 Task: Add title "Recognitions for Outstanding Achievements and Contributions" for honors and awards.
Action: Mouse moved to (773, 84)
Screenshot: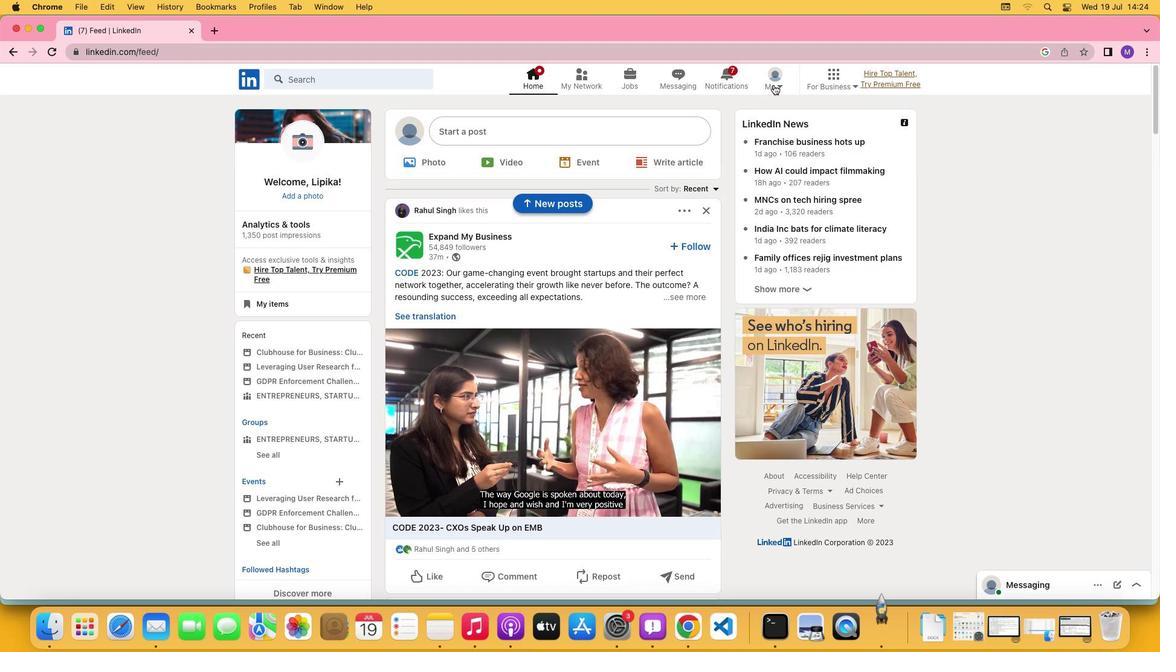 
Action: Mouse pressed left at (773, 84)
Screenshot: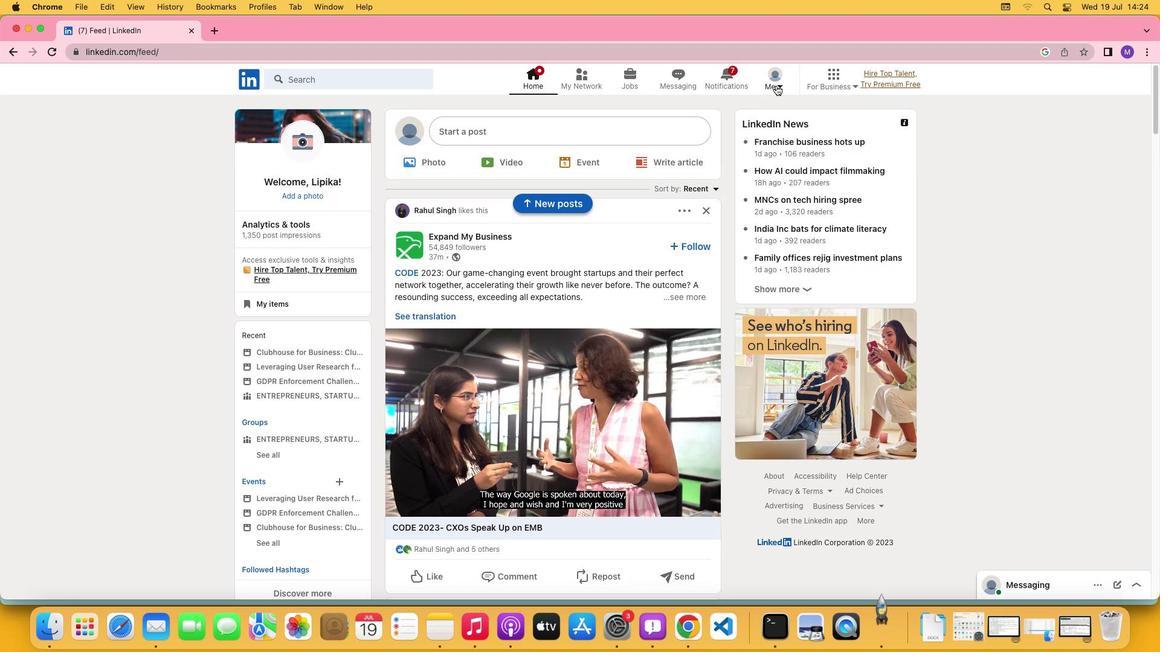 
Action: Mouse moved to (779, 84)
Screenshot: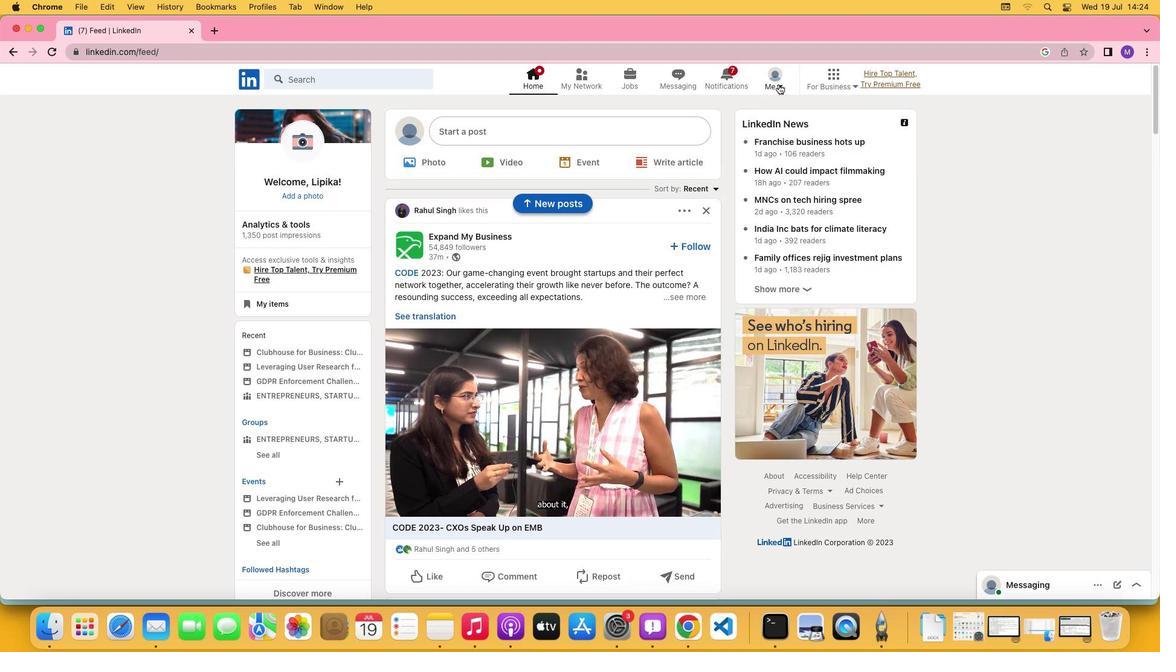 
Action: Mouse pressed left at (779, 84)
Screenshot: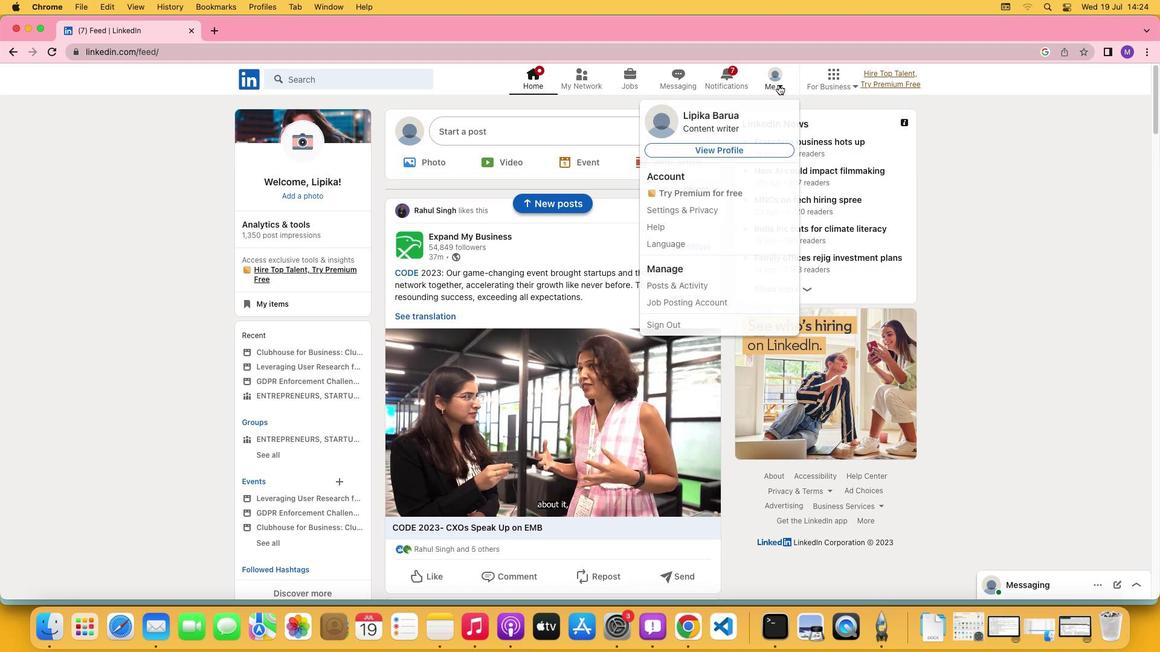 
Action: Mouse moved to (758, 147)
Screenshot: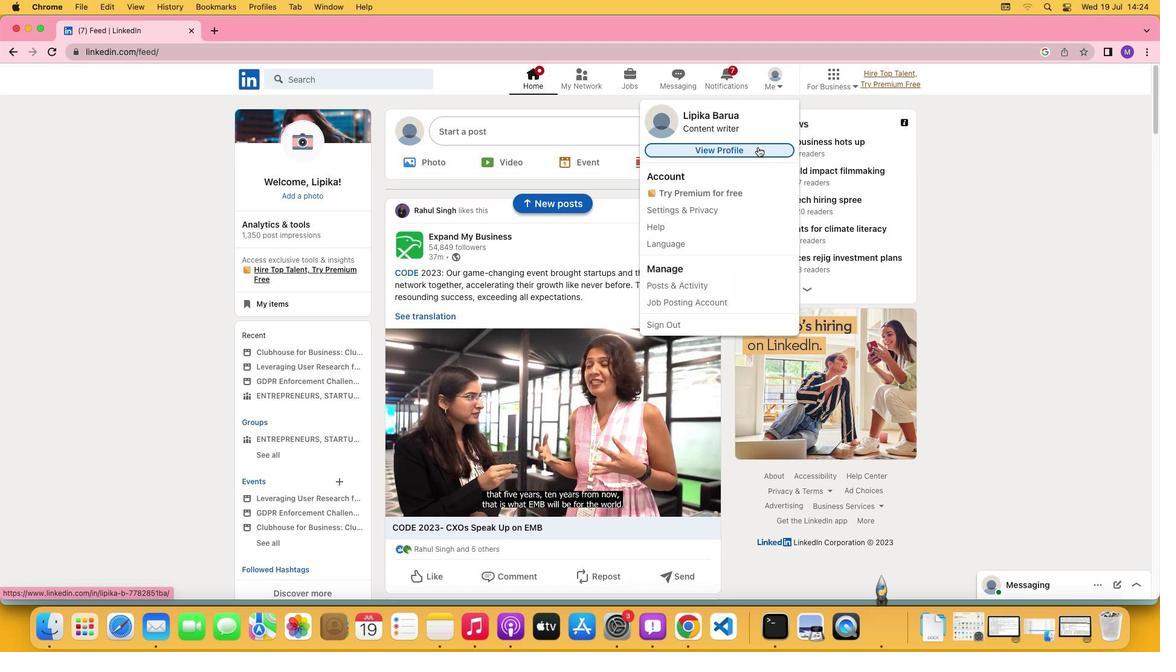
Action: Mouse pressed left at (758, 147)
Screenshot: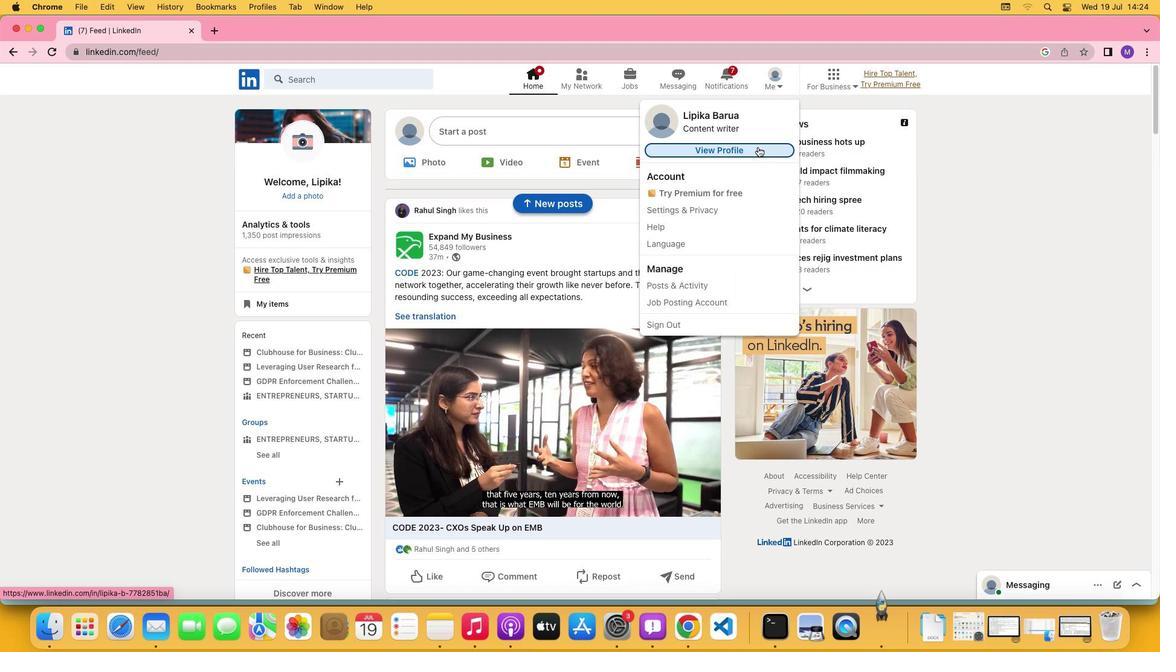 
Action: Mouse moved to (385, 390)
Screenshot: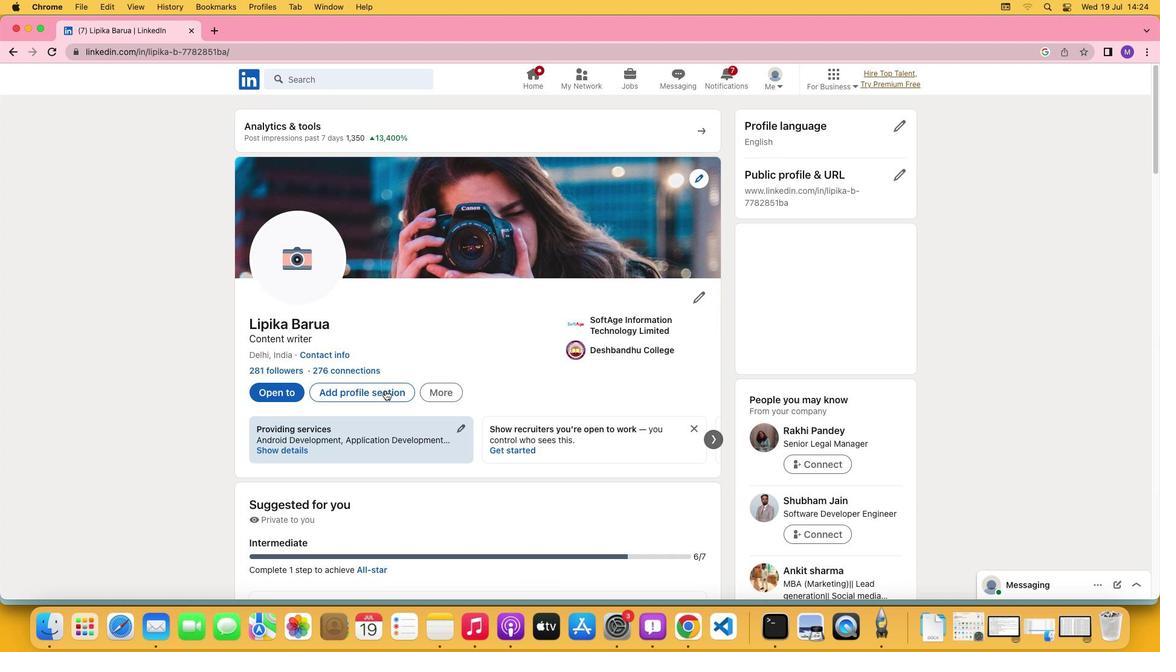 
Action: Mouse pressed left at (385, 390)
Screenshot: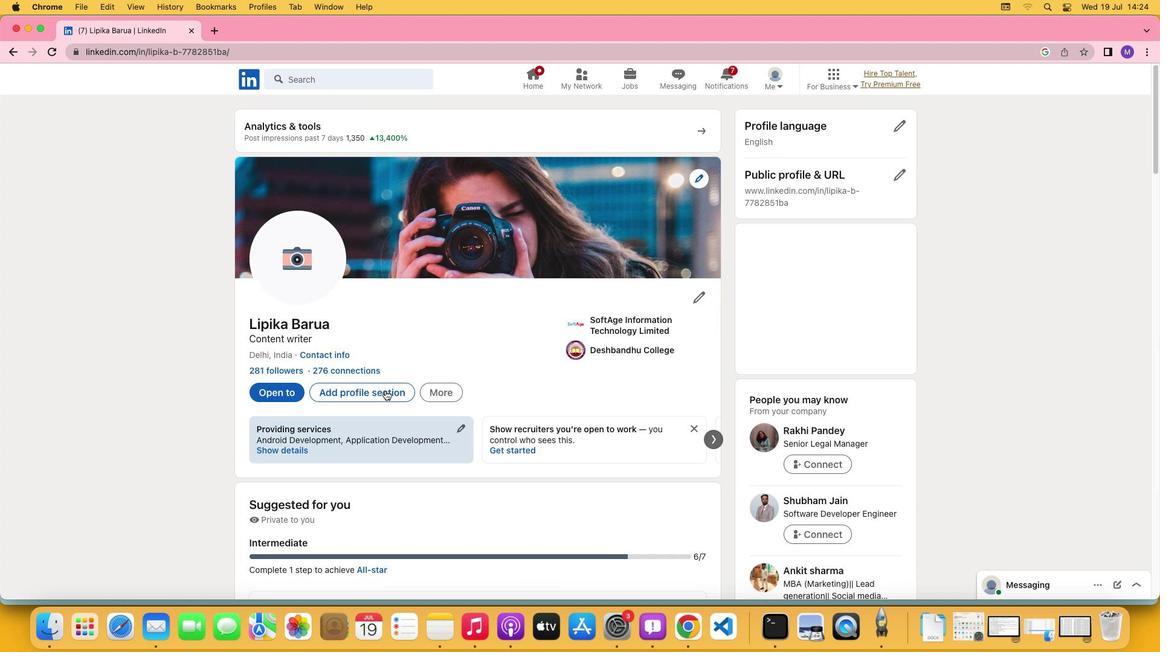 
Action: Mouse moved to (455, 362)
Screenshot: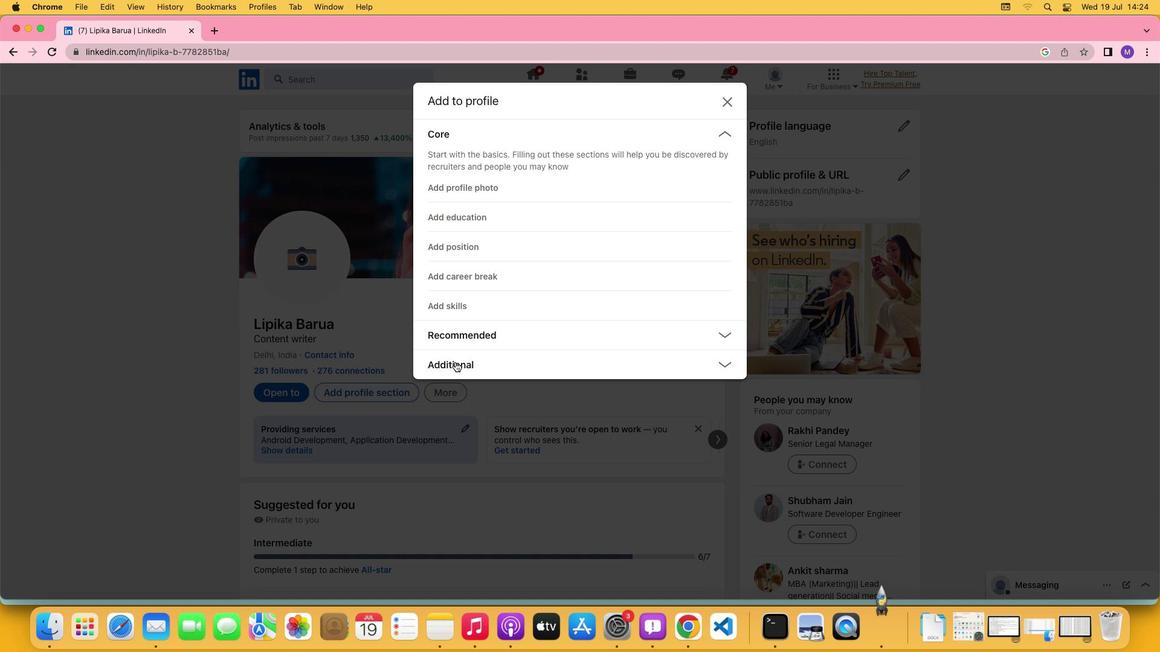 
Action: Mouse pressed left at (455, 362)
Screenshot: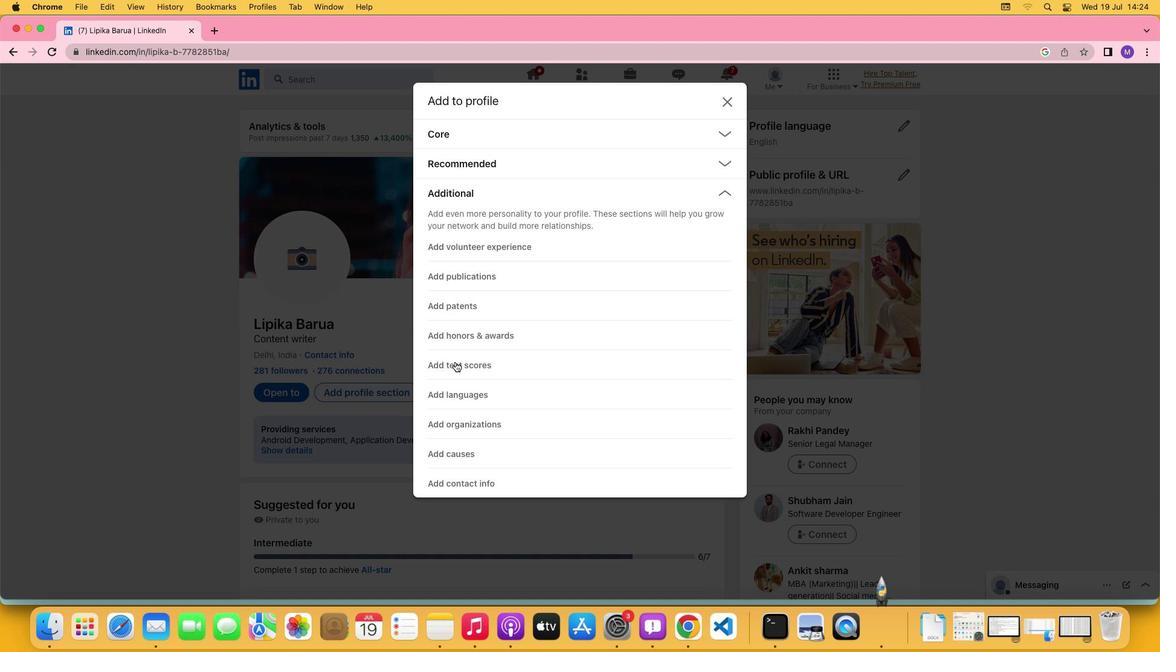 
Action: Mouse moved to (469, 334)
Screenshot: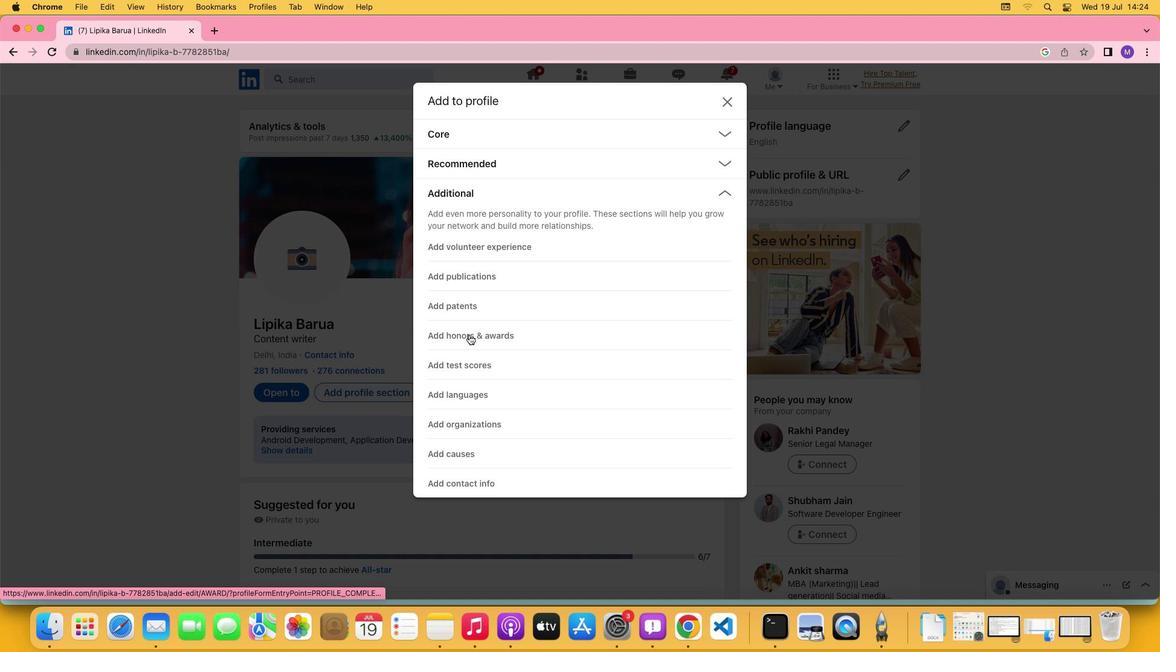 
Action: Mouse pressed left at (469, 334)
Screenshot: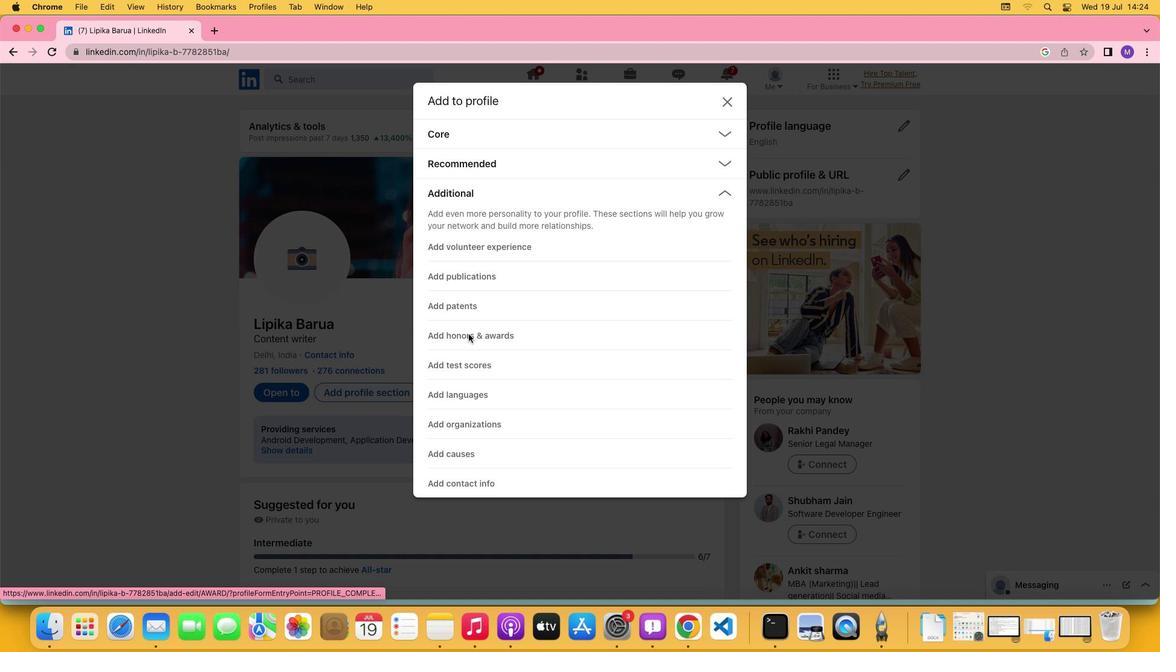 
Action: Mouse moved to (441, 174)
Screenshot: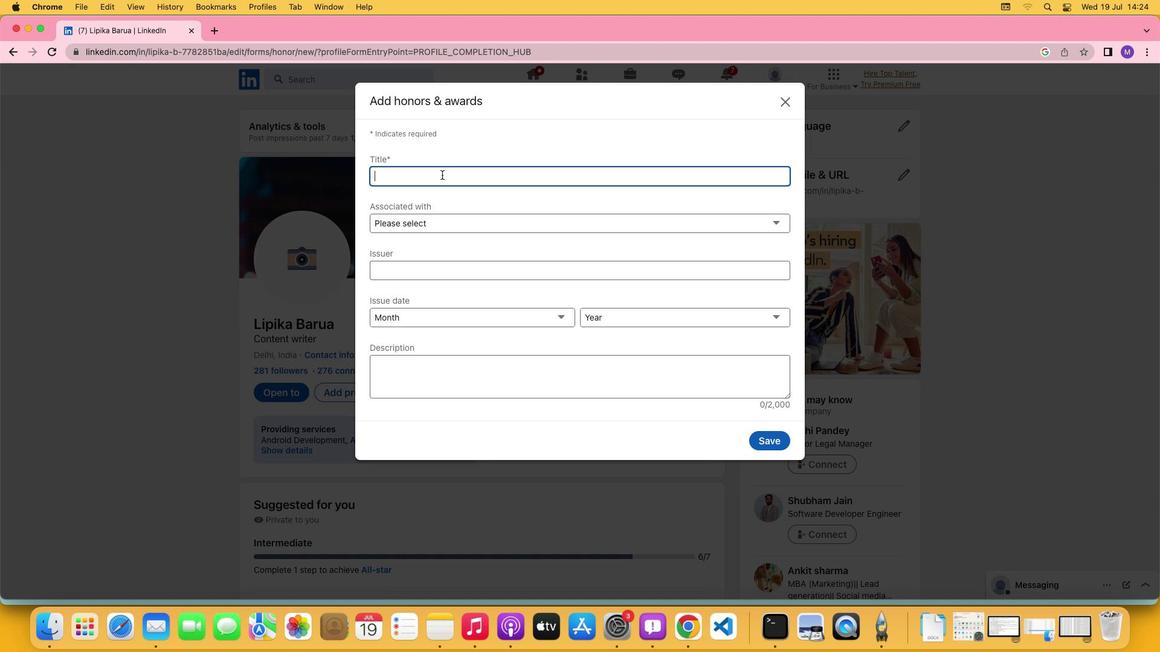 
Action: Mouse pressed left at (441, 174)
Screenshot: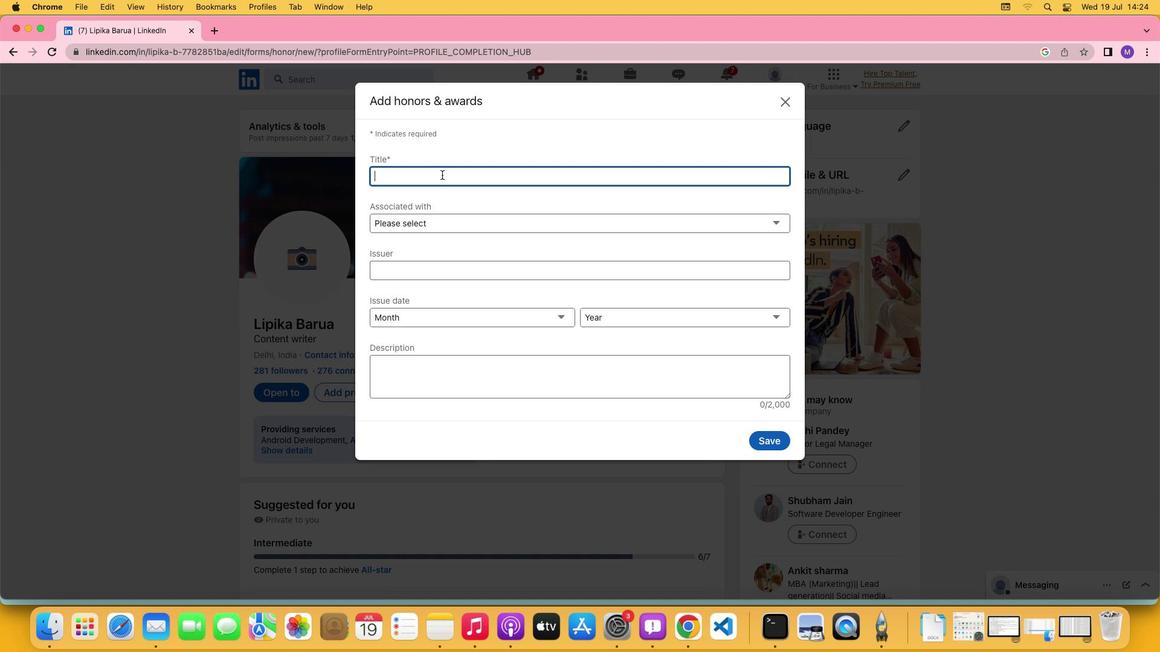 
Action: Key pressed Key.shift'R''e''c''o''g''n''i''t''i''o''n''s'Key.space'f''o''r'Key.spaceKey.shift'O''u''t''s''t''a''n''d''i''n''g'Key.spaceKey.shift'A''c''h''i''e''v''e''m''e''n''t''s'Key.space'a''n''d'Key.spaceKey.shift'C''o''n''t''r''i''b''u''t''i''o''n''s'
Screenshot: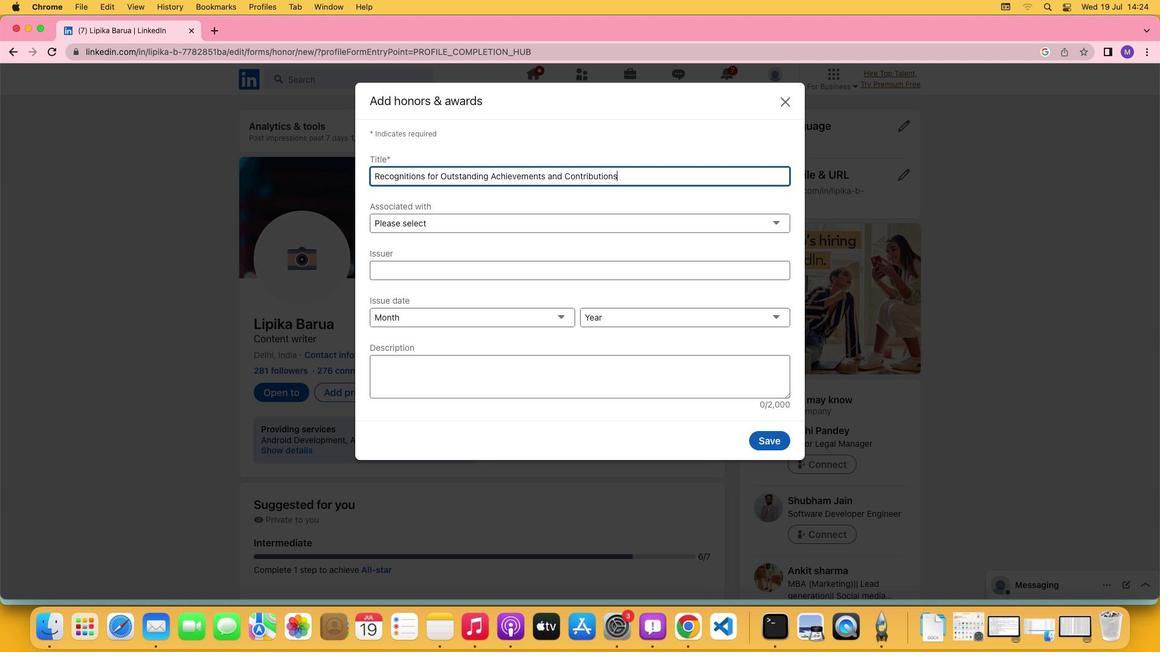 
Action: Mouse moved to (582, 200)
Screenshot: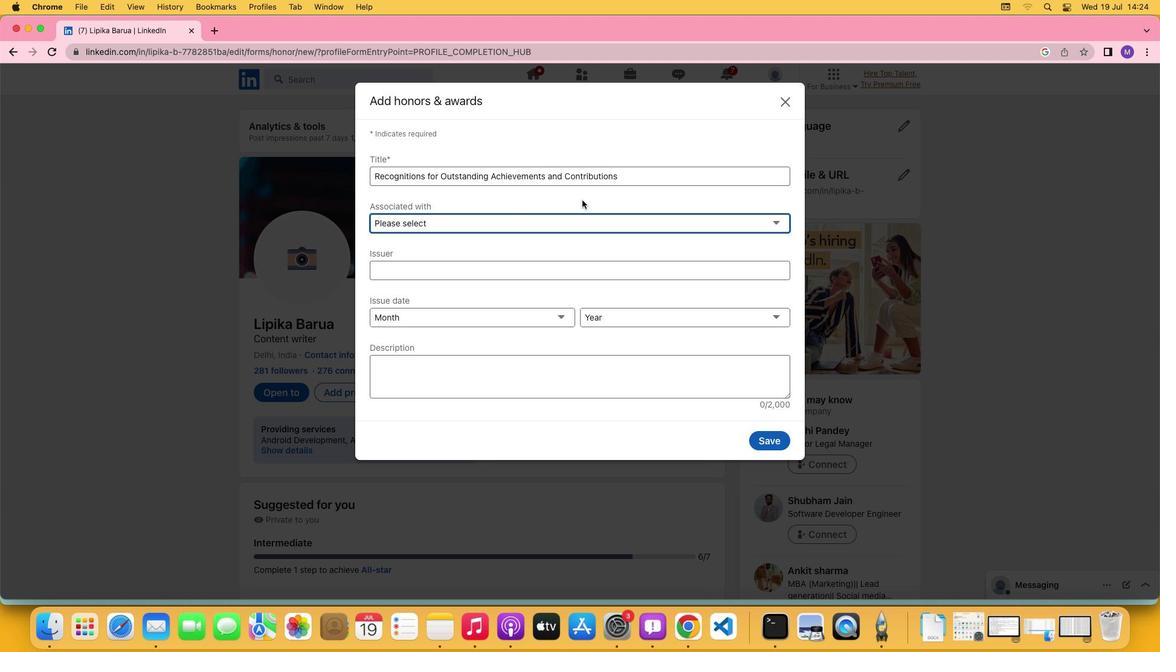 
Action: Mouse pressed left at (582, 200)
Screenshot: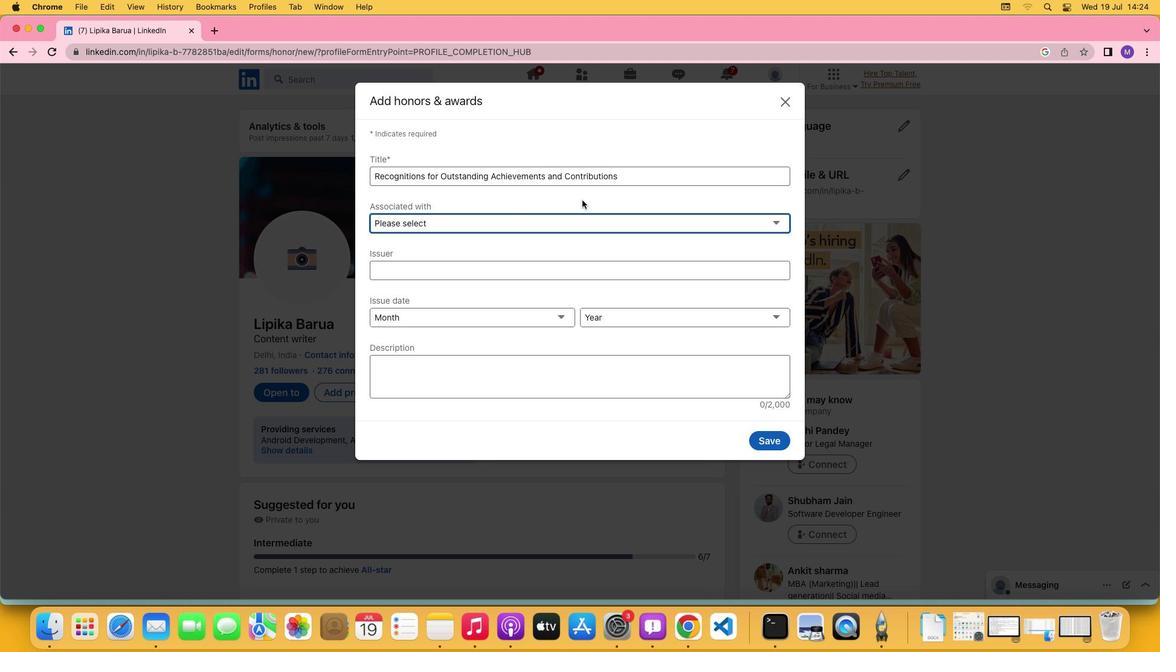 
Action: Mouse moved to (583, 195)
Screenshot: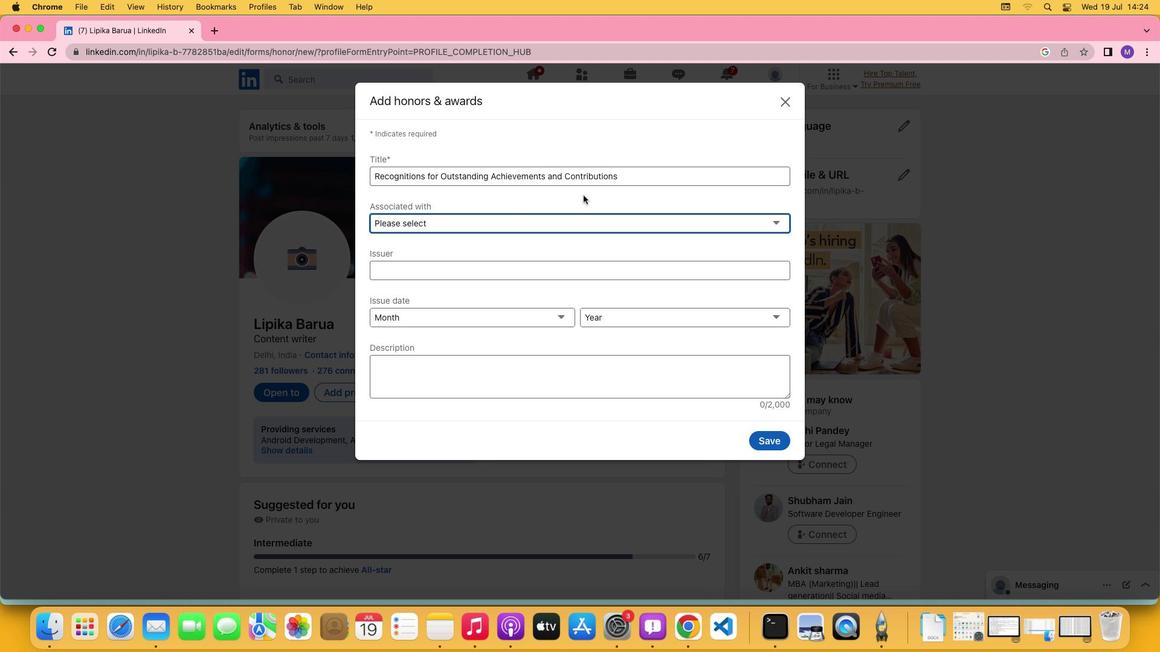 
